 Task: Display the commit hash for a specific tag.
Action: Key pressed 'g''i'
Screenshot: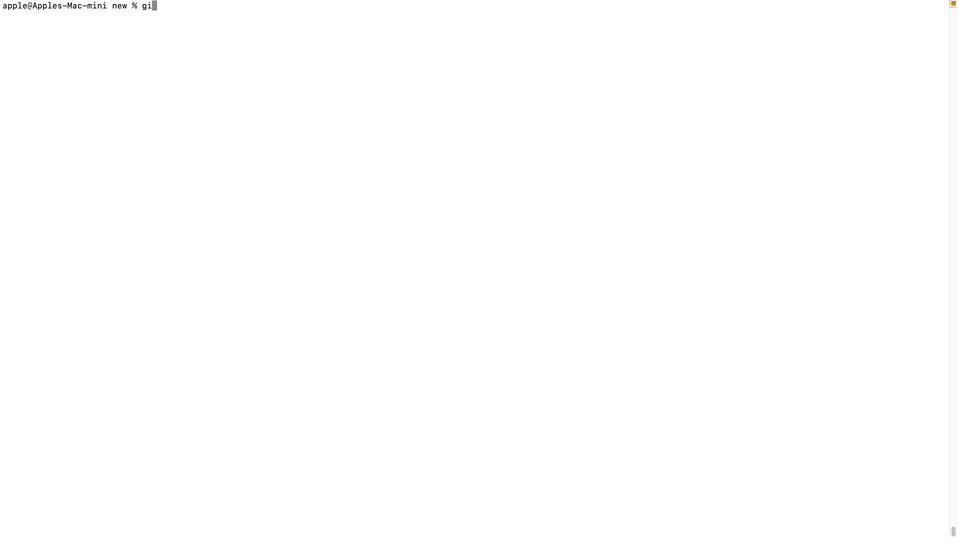 
Action: Mouse moved to (138, 118)
Screenshot: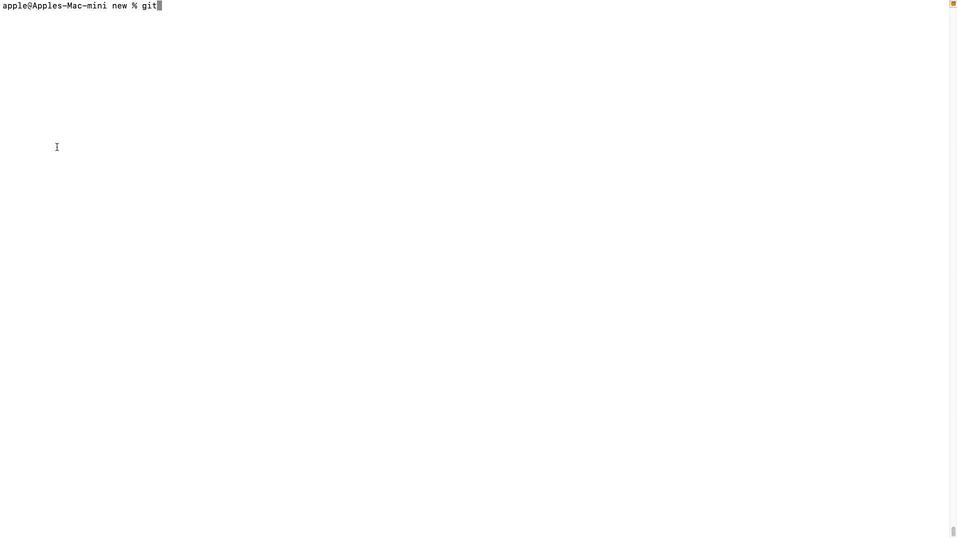 
Action: Key pressed 't'
Screenshot: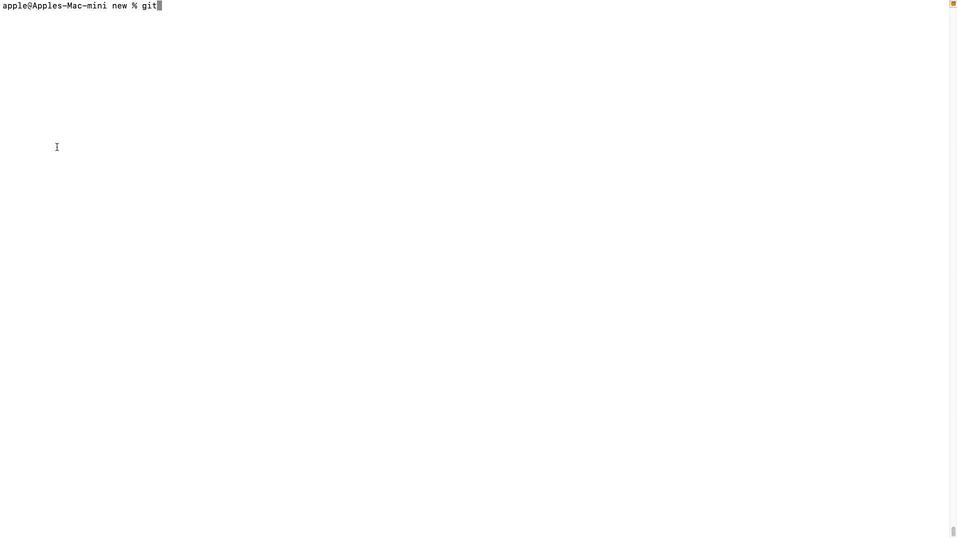 
Action: Mouse moved to (25, 117)
Screenshot: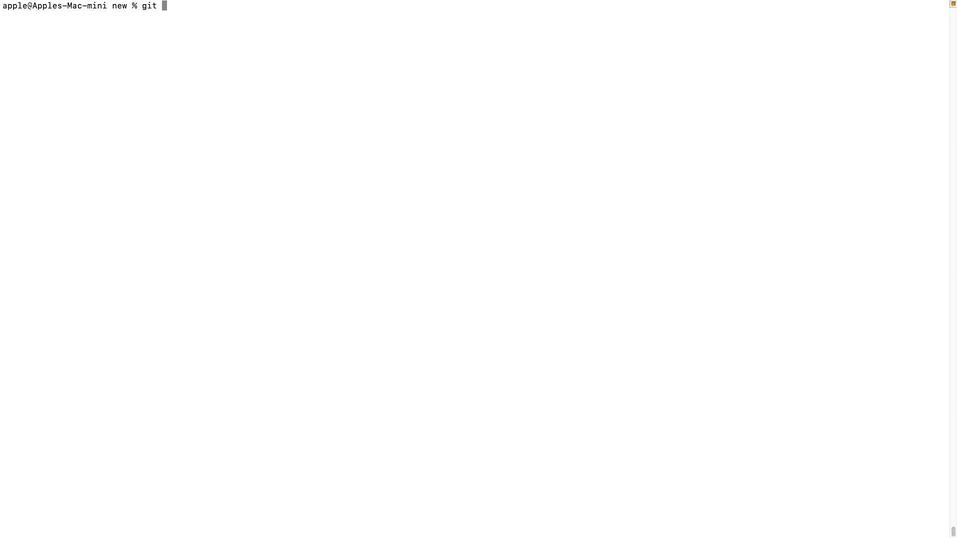 
Action: Key pressed Key.space
Screenshot: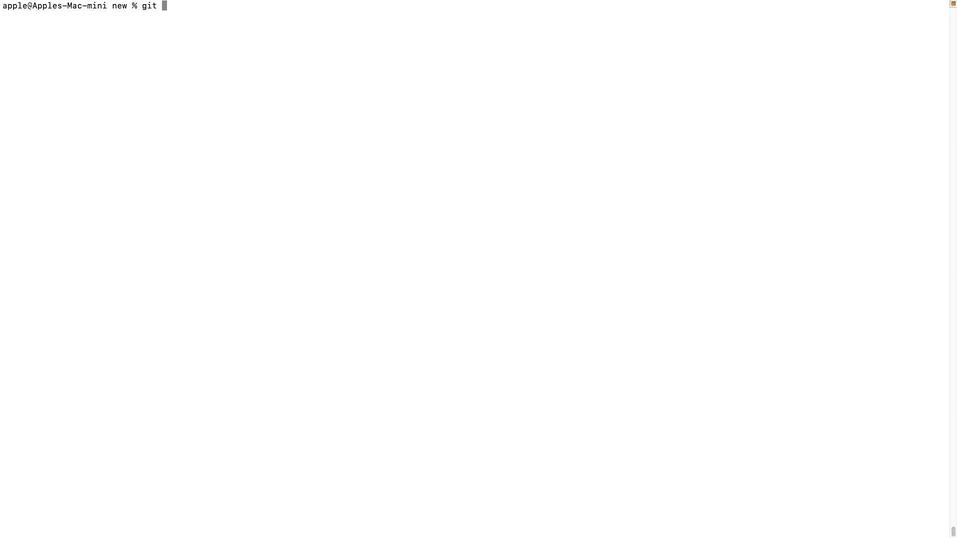 
Action: Mouse moved to (14, 114)
Screenshot: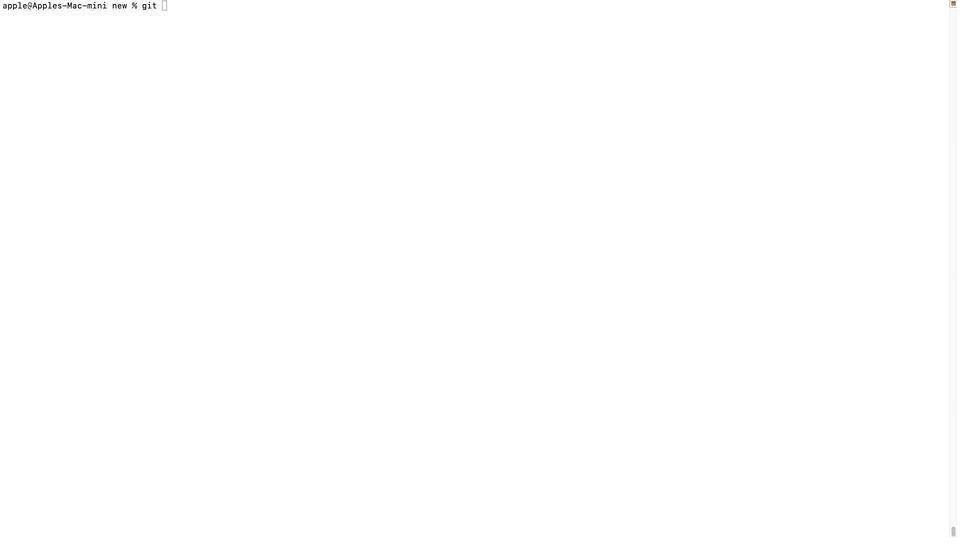 
Action: Mouse pressed left at (14, 114)
Screenshot: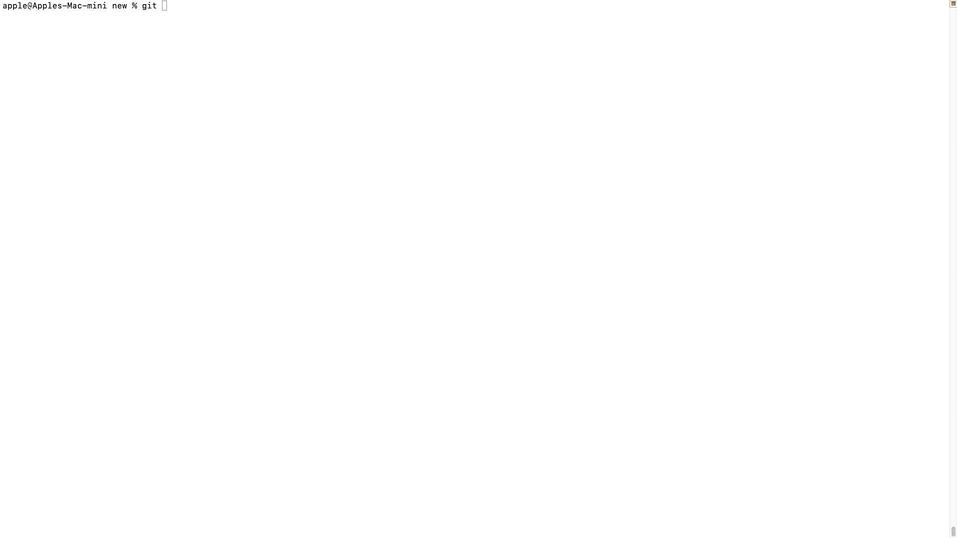 
Action: Mouse moved to (198, 115)
Screenshot: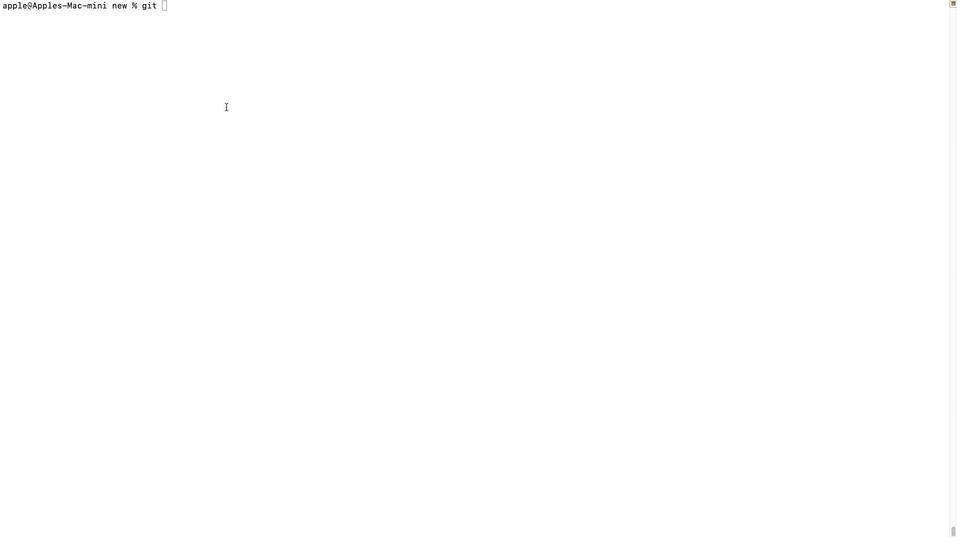 
Action: Mouse pressed left at (198, 115)
Screenshot: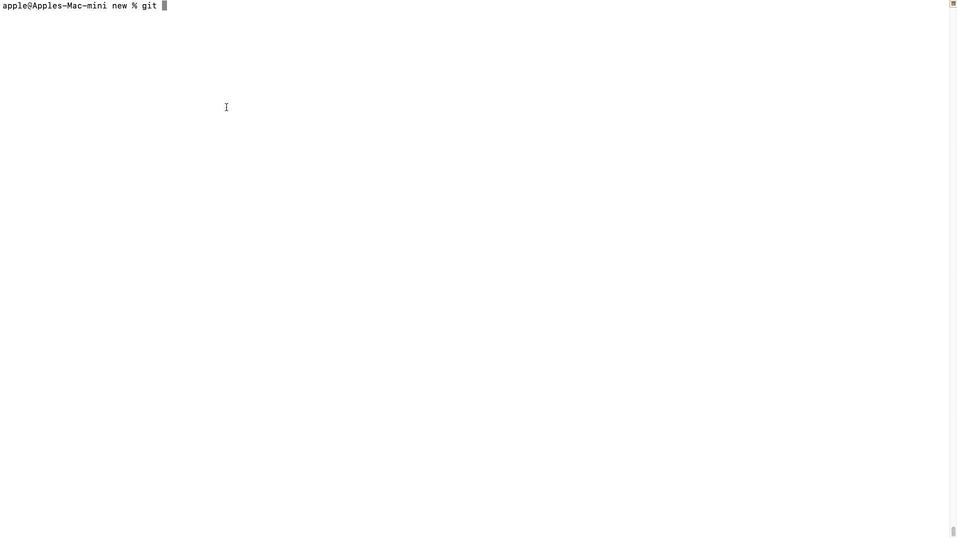 
Action: Mouse moved to (189, 116)
Screenshot: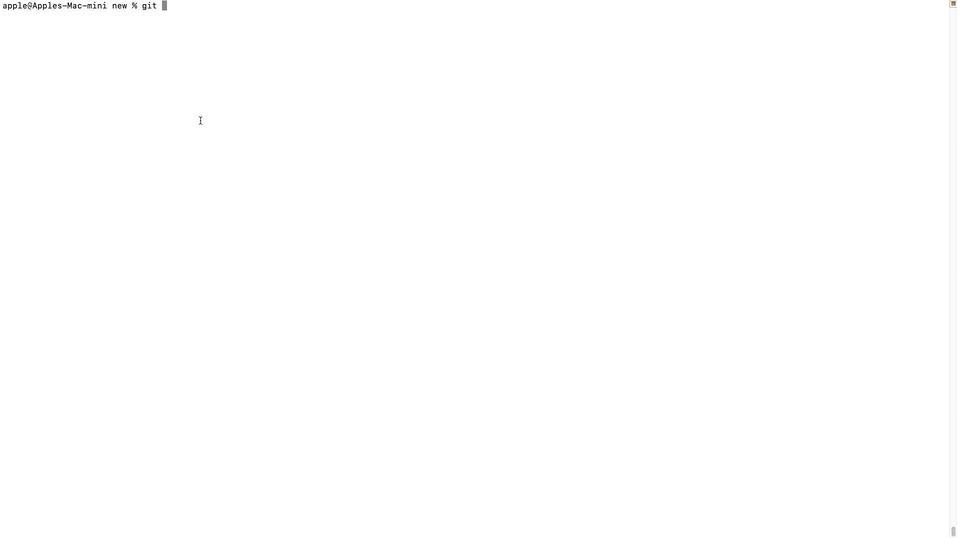
Action: Key pressed 't''a''g'Key.enter'g''i''t'Key.space'r''e''v''-''l''i''s''t'Key.space'-''n'Key.space'1'Key.space'v''1''.''0'Key.enter
Screenshot: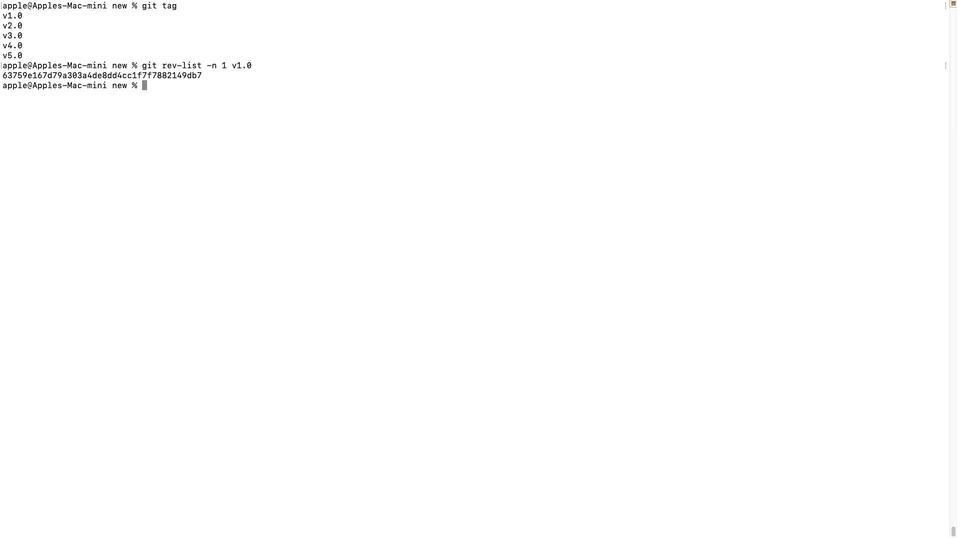 
